 Task: Add a dependency to the task Create a new chatbot for customer support , the existing task  Implement a new cybersecurity system for an organization's IT infrastructure in the project AgileCon
Action: Mouse moved to (52, 291)
Screenshot: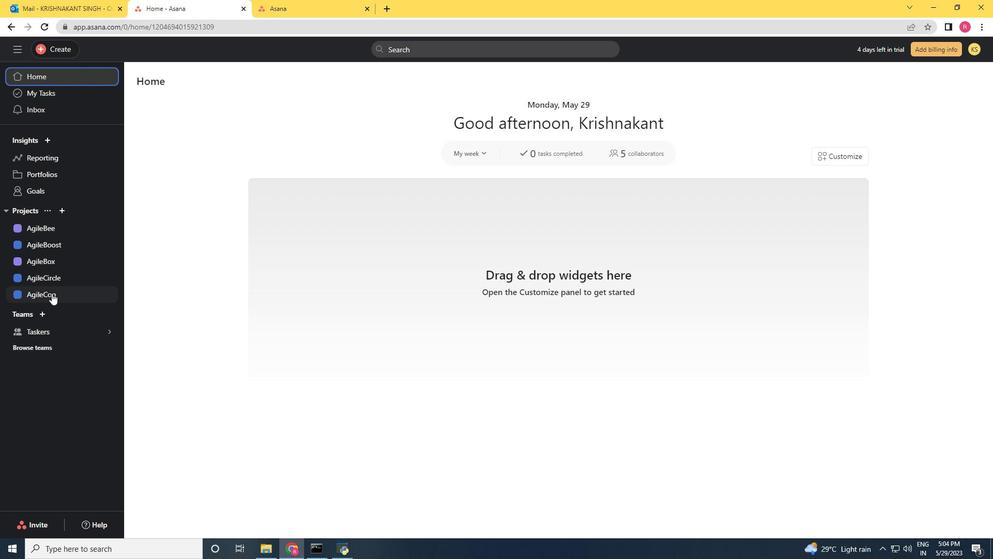 
Action: Mouse pressed left at (52, 291)
Screenshot: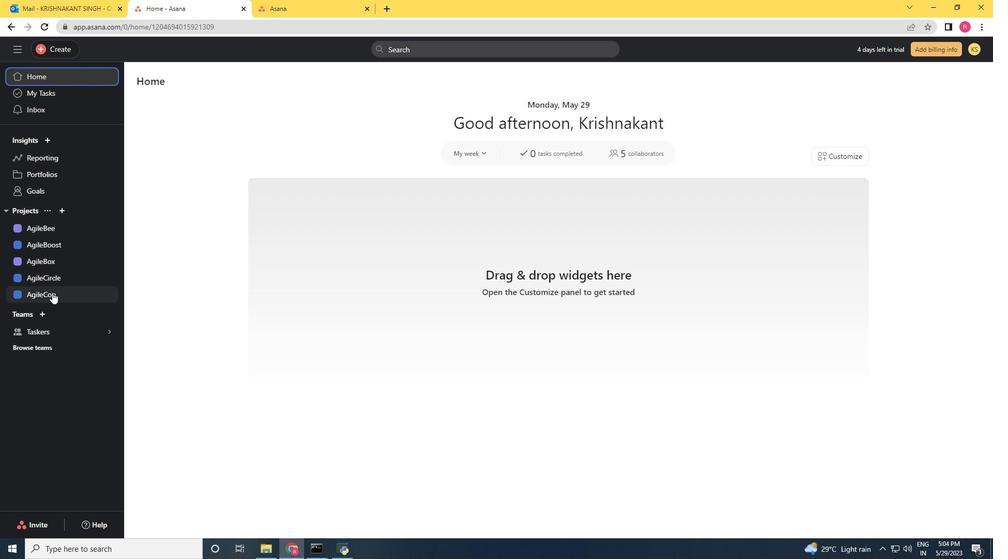 
Action: Mouse moved to (397, 395)
Screenshot: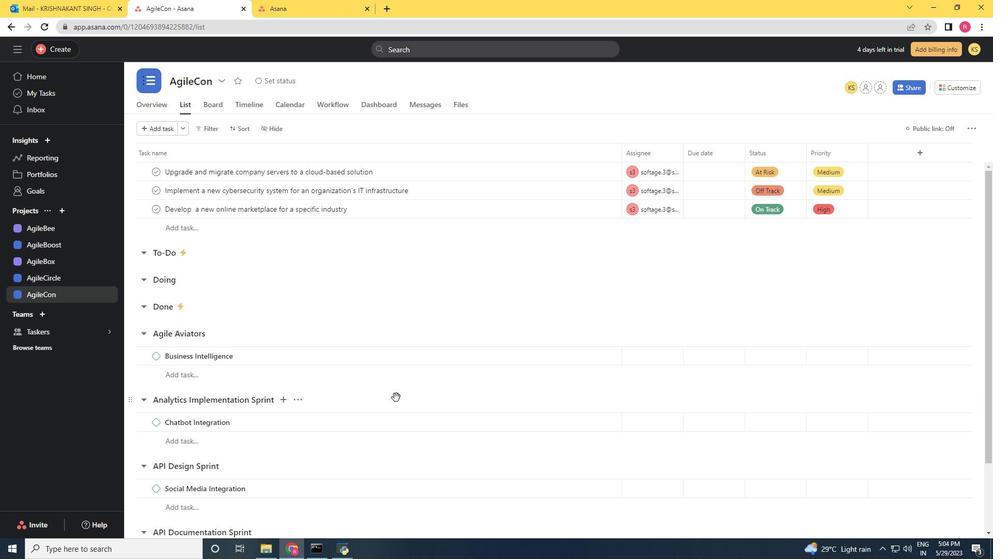 
Action: Mouse scrolled (397, 395) with delta (0, 0)
Screenshot: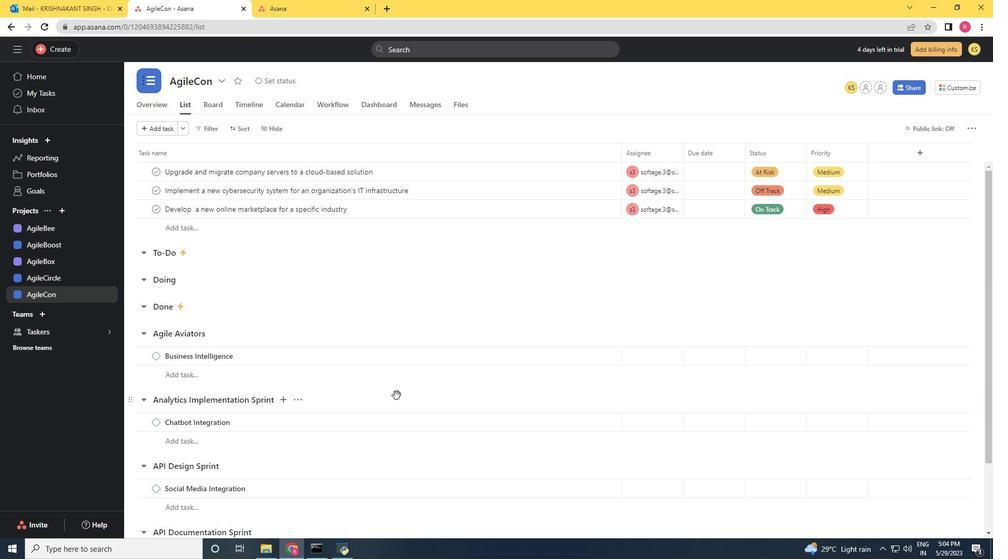 
Action: Mouse scrolled (397, 394) with delta (0, 0)
Screenshot: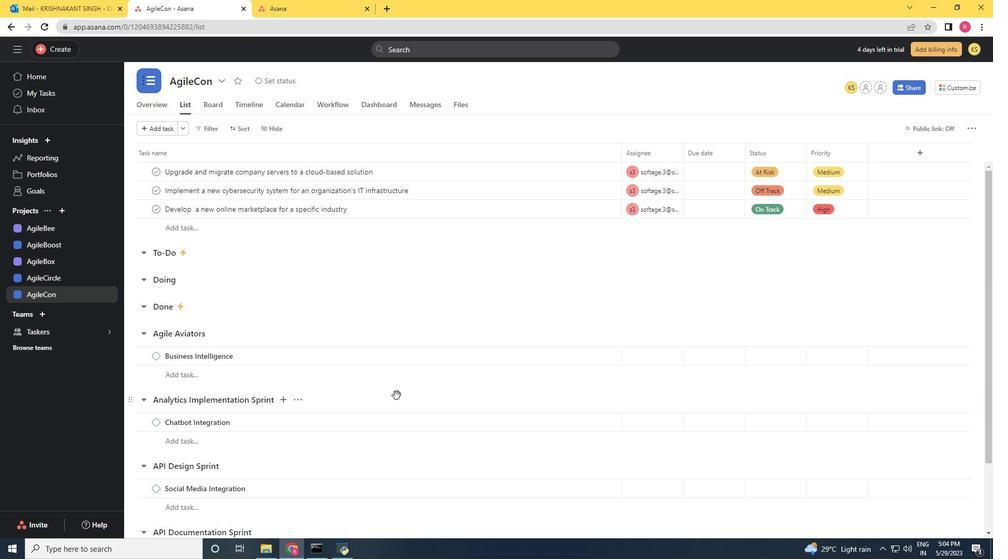 
Action: Mouse scrolled (397, 394) with delta (0, 0)
Screenshot: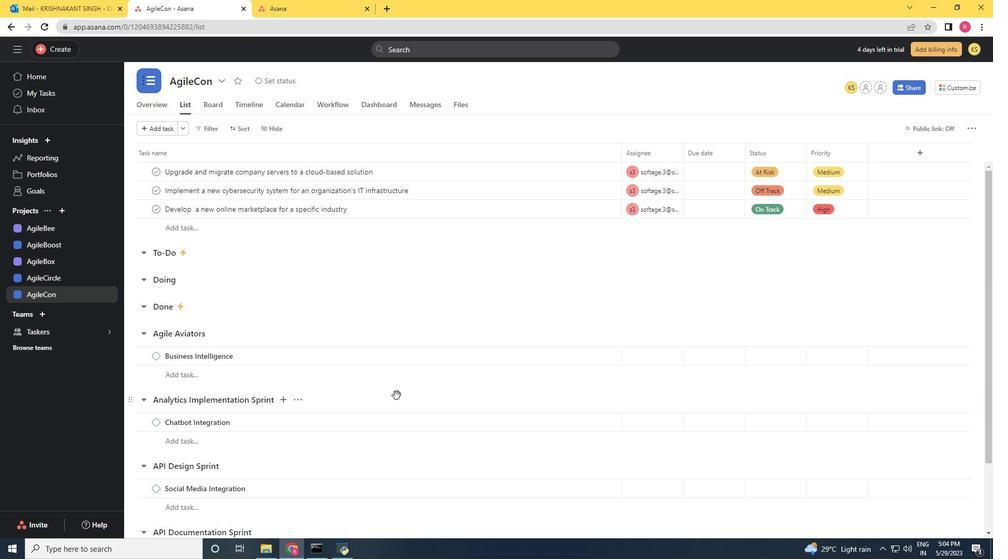 
Action: Mouse scrolled (397, 394) with delta (0, 0)
Screenshot: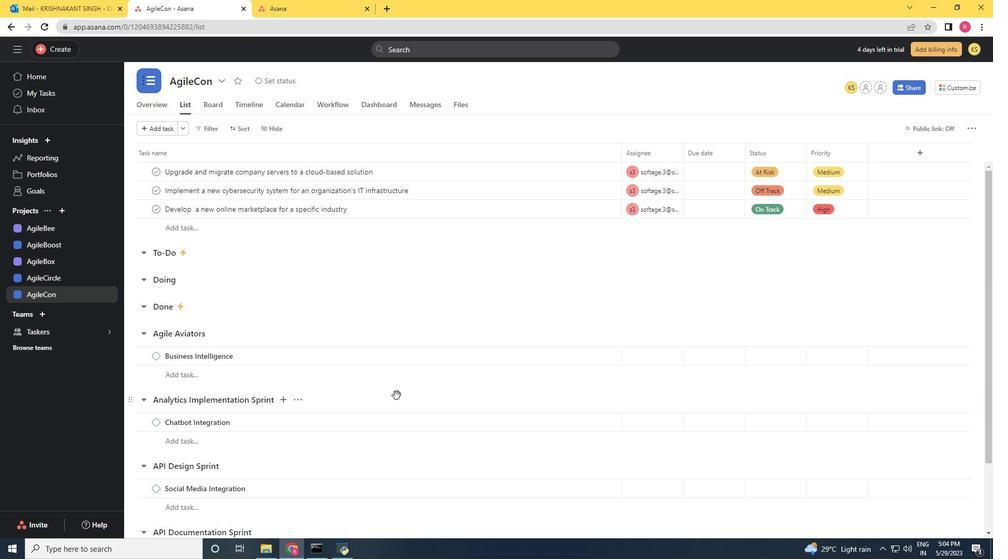 
Action: Mouse scrolled (397, 394) with delta (0, 0)
Screenshot: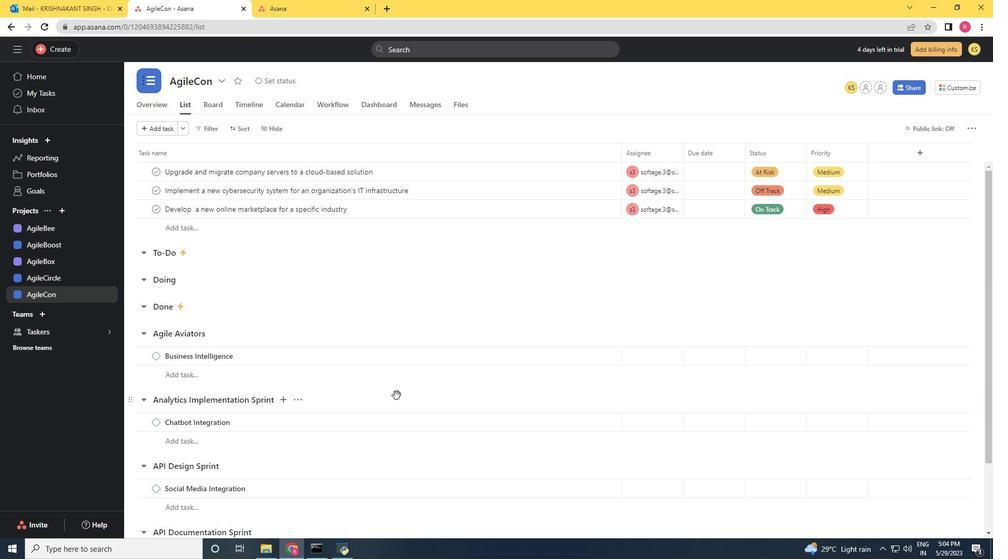 
Action: Mouse scrolled (397, 394) with delta (0, 0)
Screenshot: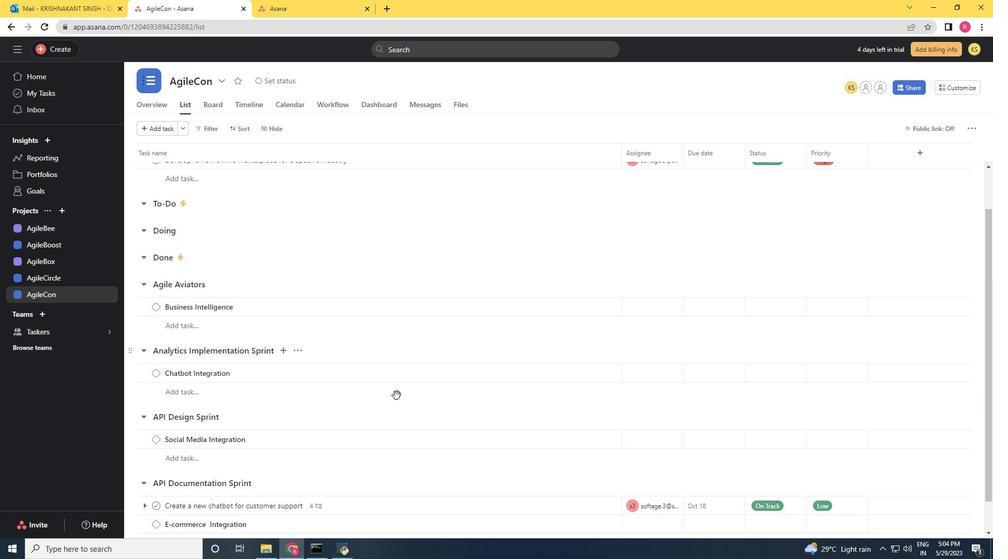 
Action: Mouse scrolled (397, 394) with delta (0, 0)
Screenshot: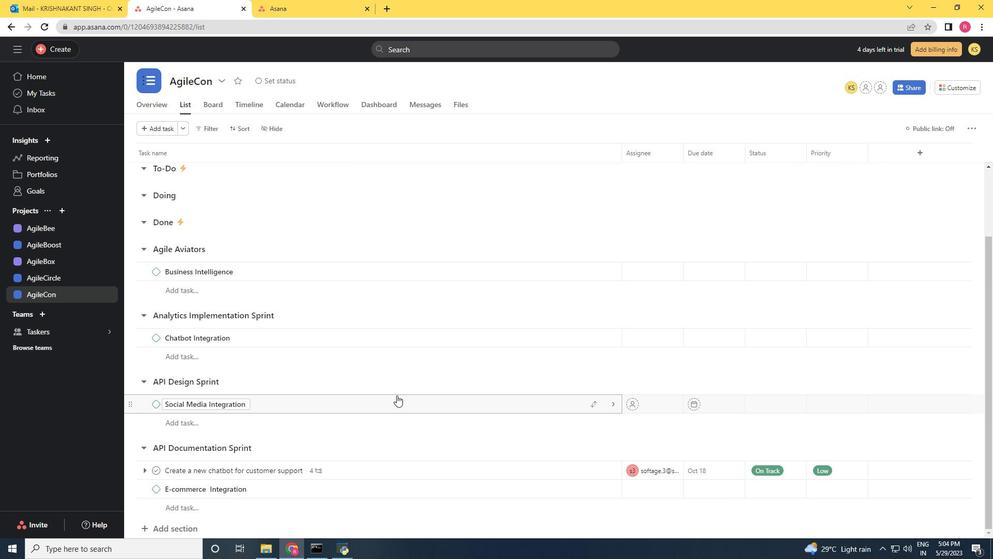 
Action: Mouse moved to (375, 468)
Screenshot: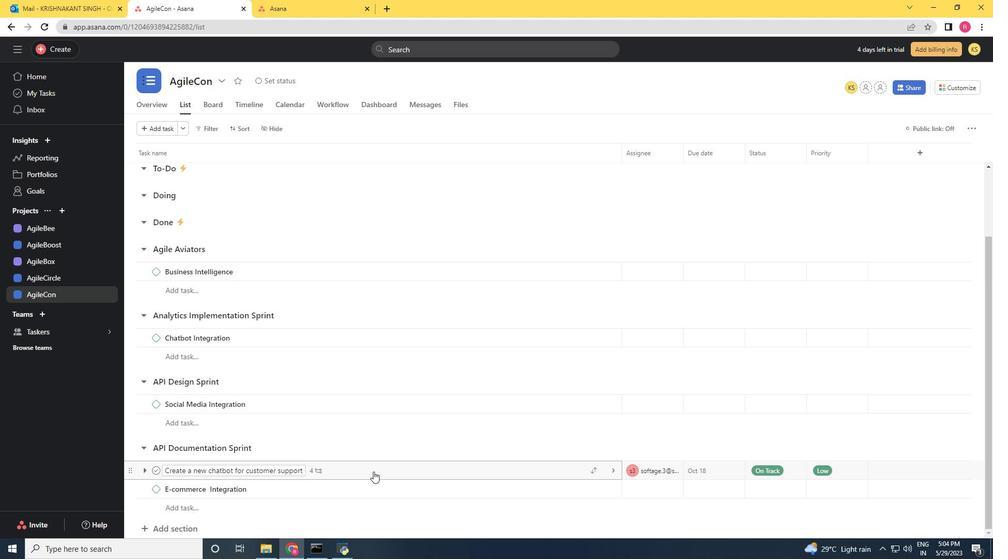 
Action: Mouse pressed left at (375, 468)
Screenshot: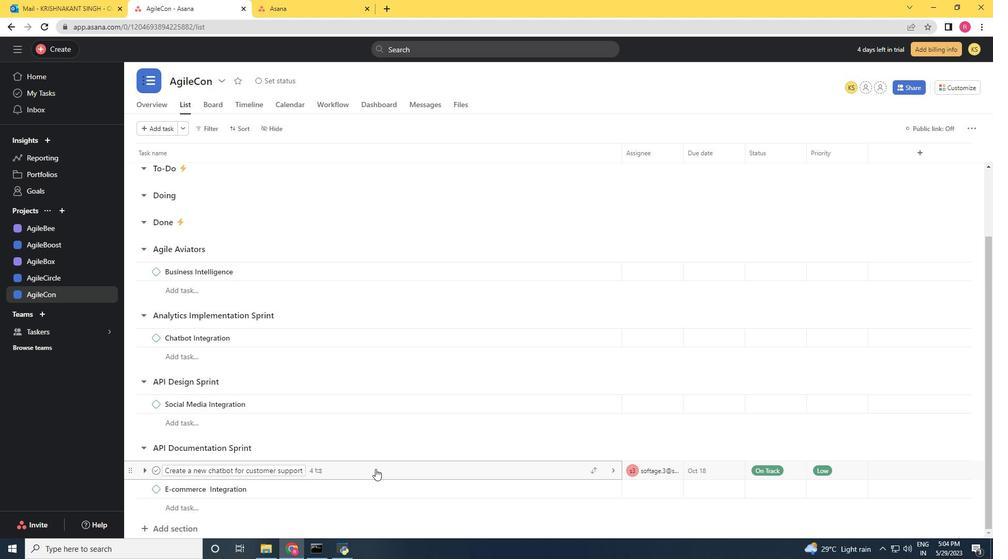 
Action: Mouse moved to (741, 285)
Screenshot: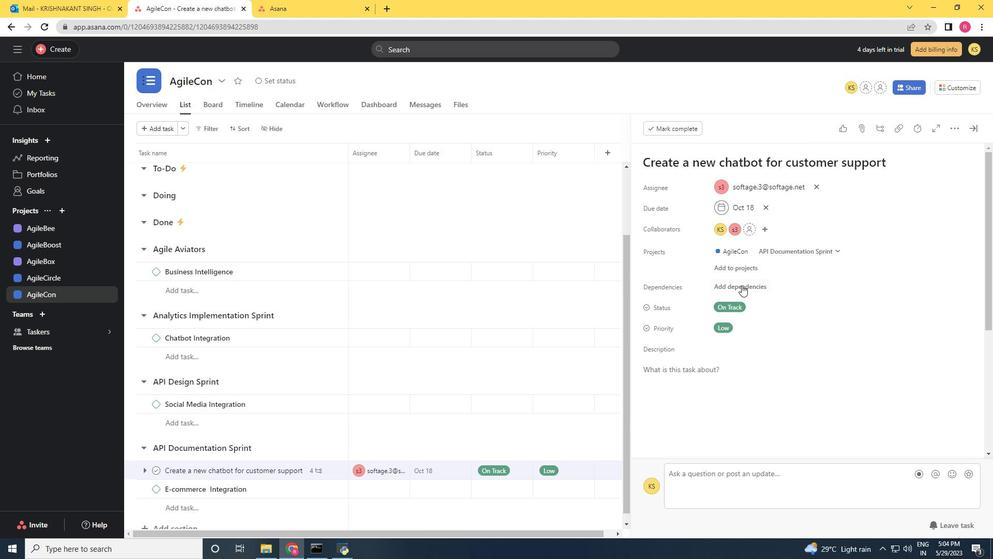 
Action: Mouse pressed left at (741, 285)
Screenshot: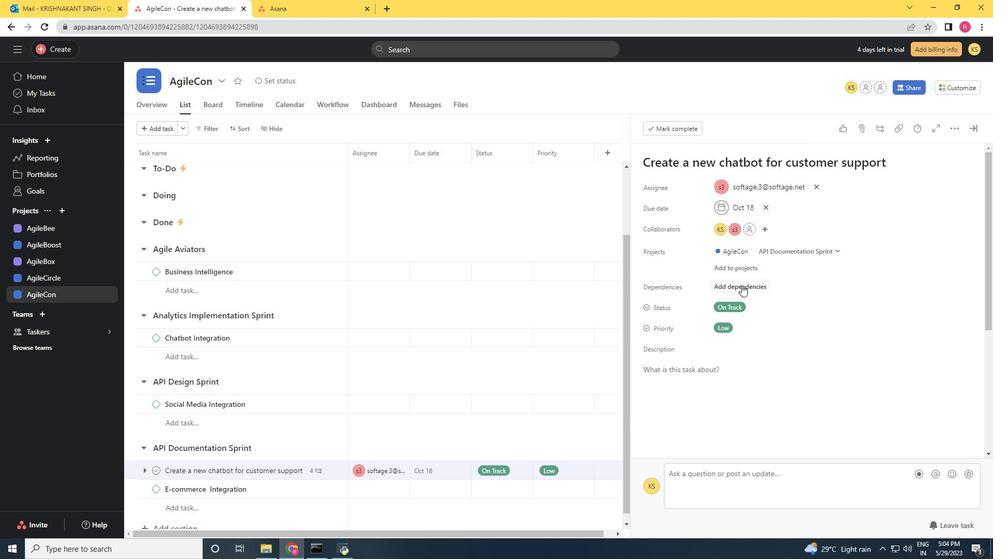 
Action: Key pressed <Key.shift>Create<Key.space>a<Key.space>new<Key.space>chatbot<Key.space><Key.space>fo<Key.space><Key.space><Key.backspace><Key.backspace>r<Key.space>customer<Key.space><Key.space>support
Screenshot: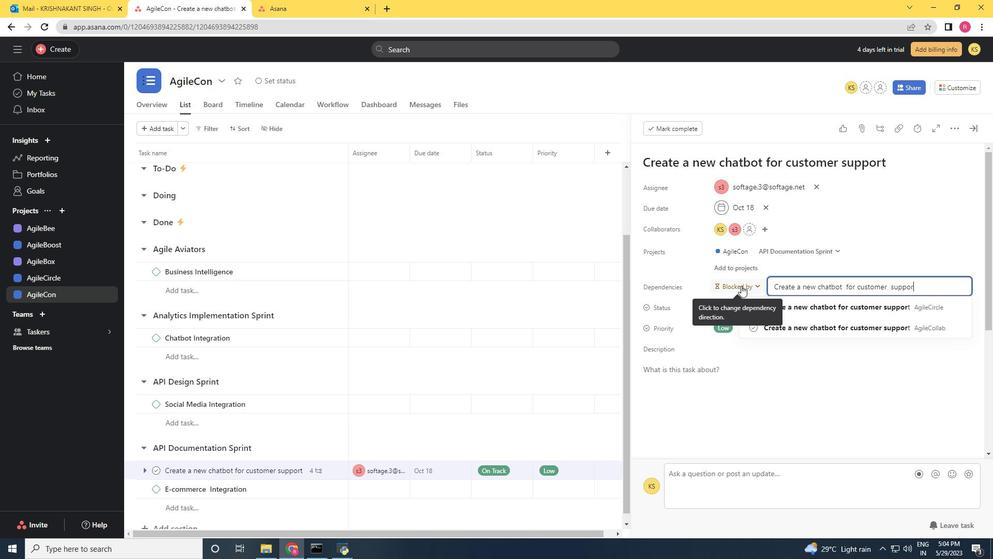 
Action: Mouse moved to (831, 316)
Screenshot: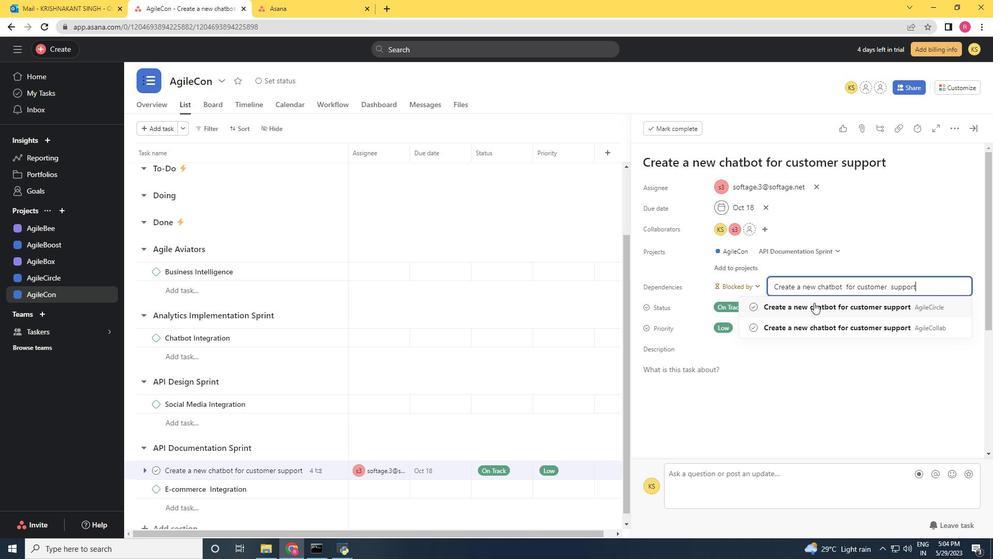 
Action: Mouse pressed left at (831, 316)
Screenshot: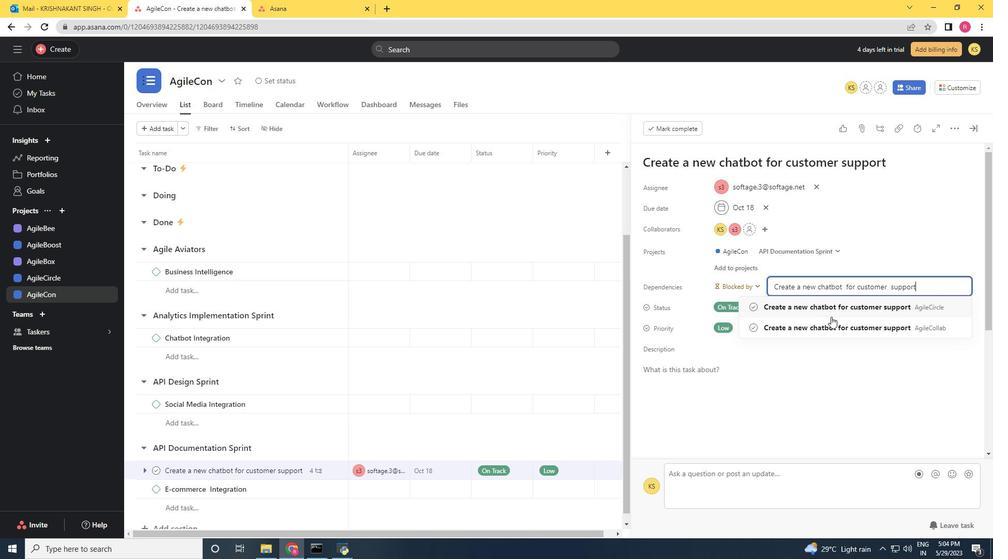 
Action: Mouse moved to (836, 283)
Screenshot: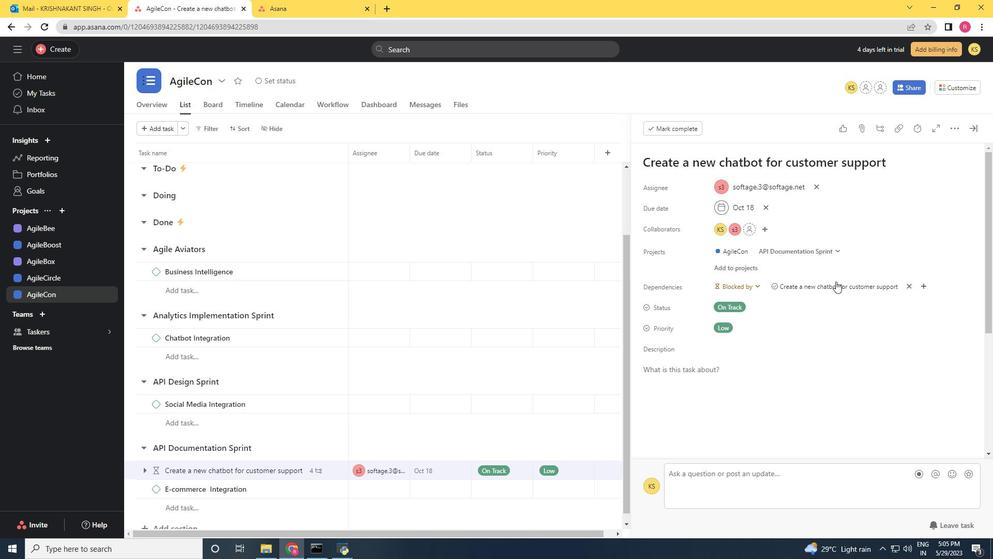 
Action: Mouse pressed left at (836, 283)
Screenshot: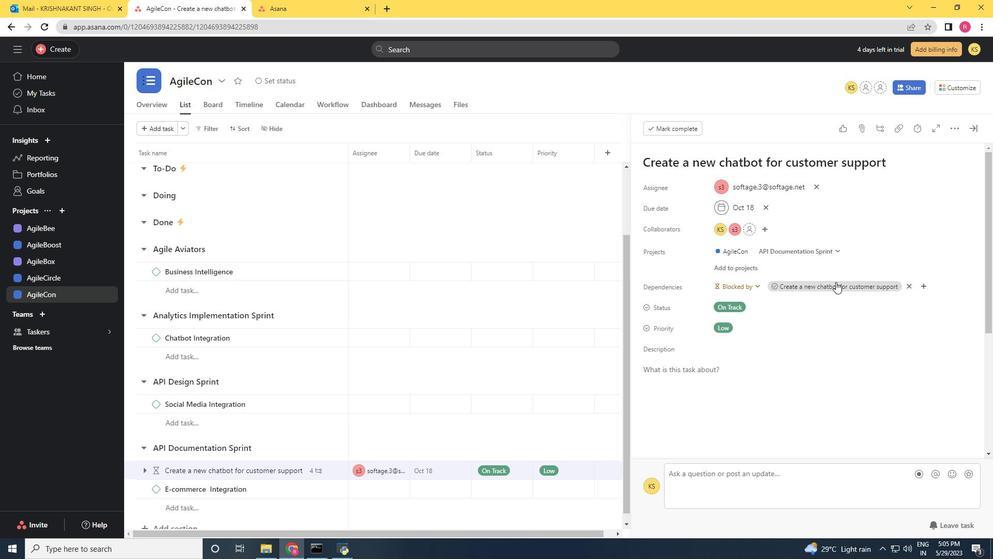 
Action: Mouse moved to (926, 310)
Screenshot: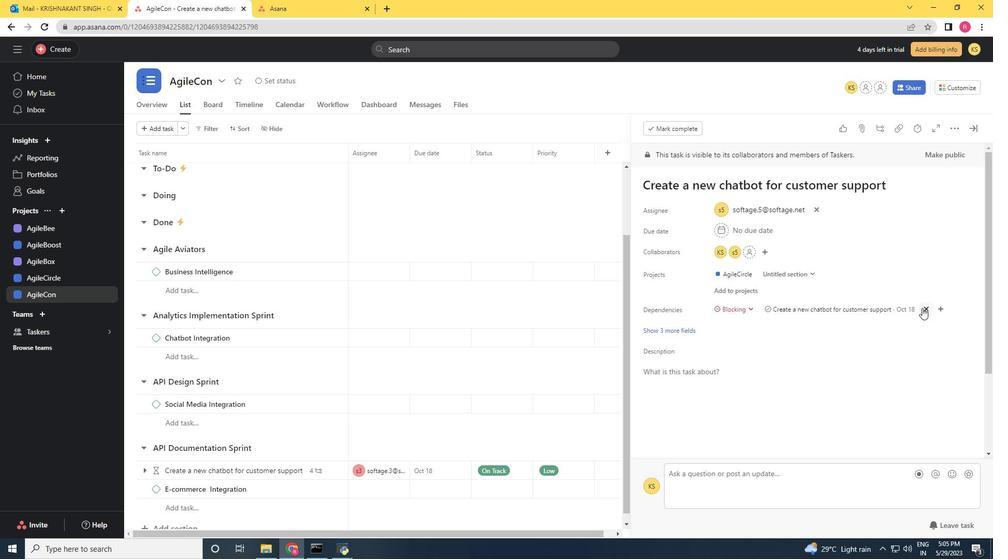 
Action: Mouse pressed left at (926, 310)
Screenshot: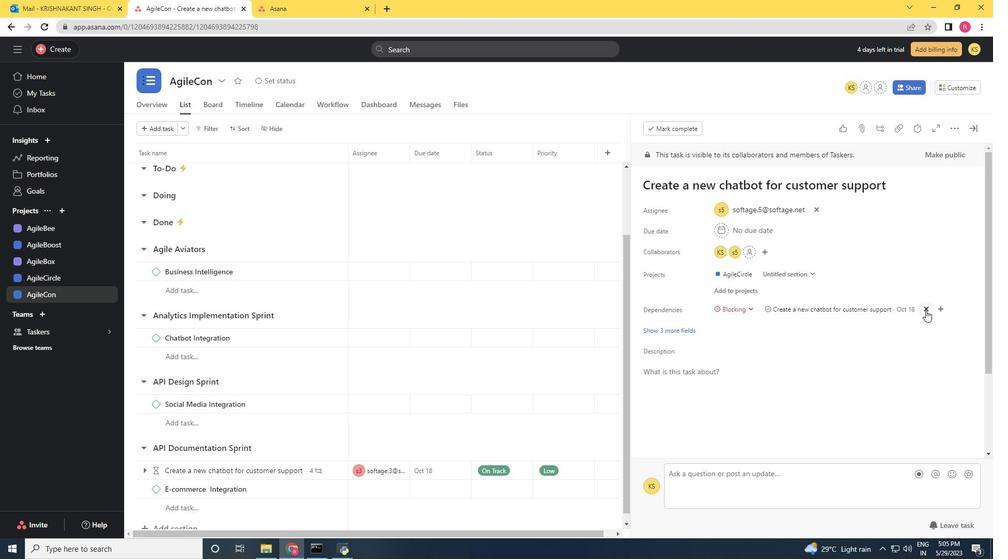 
Action: Mouse moved to (750, 310)
Screenshot: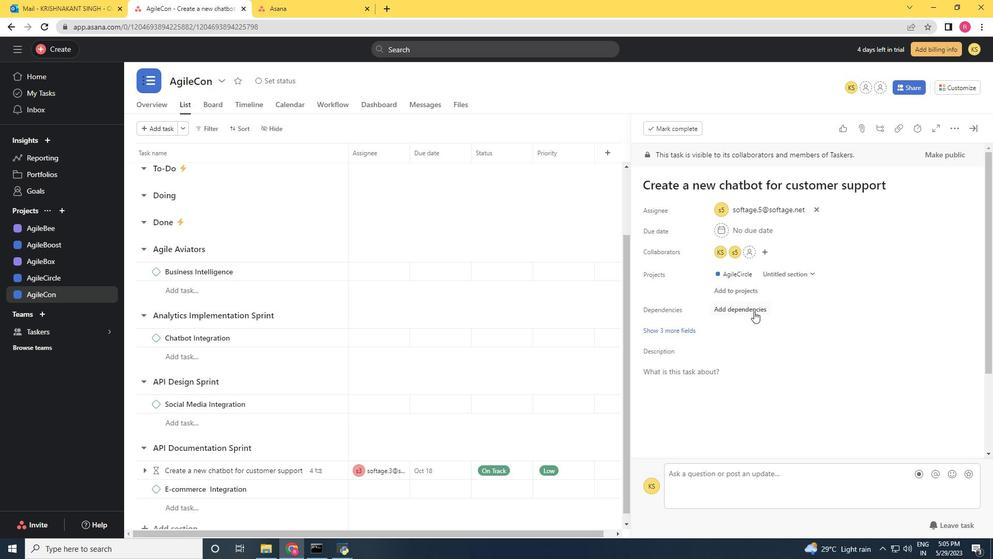 
Action: Mouse pressed left at (750, 310)
Screenshot: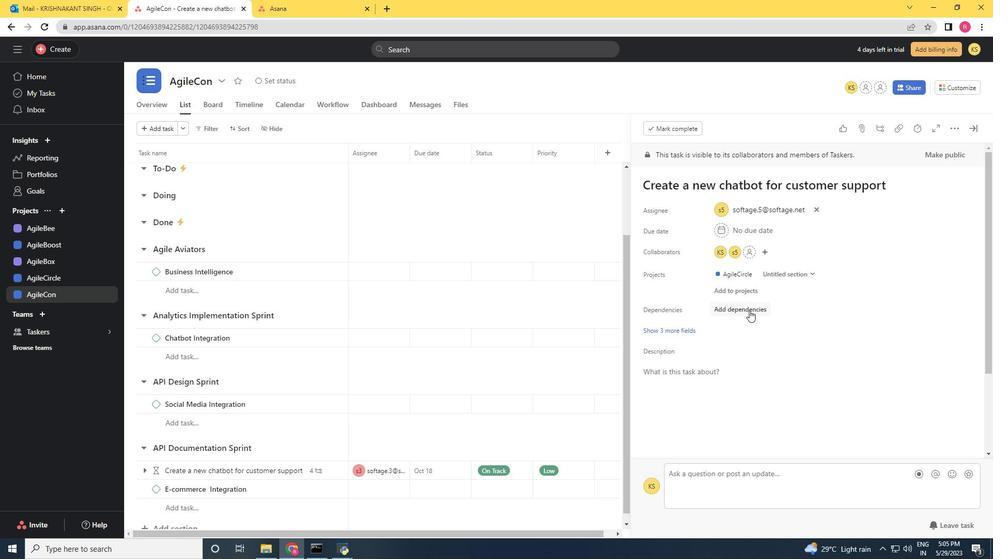 
Action: Key pressed <Key.shift>Implement<Key.space>a<Key.space>new<Key.space><Key.space>cyber
Screenshot: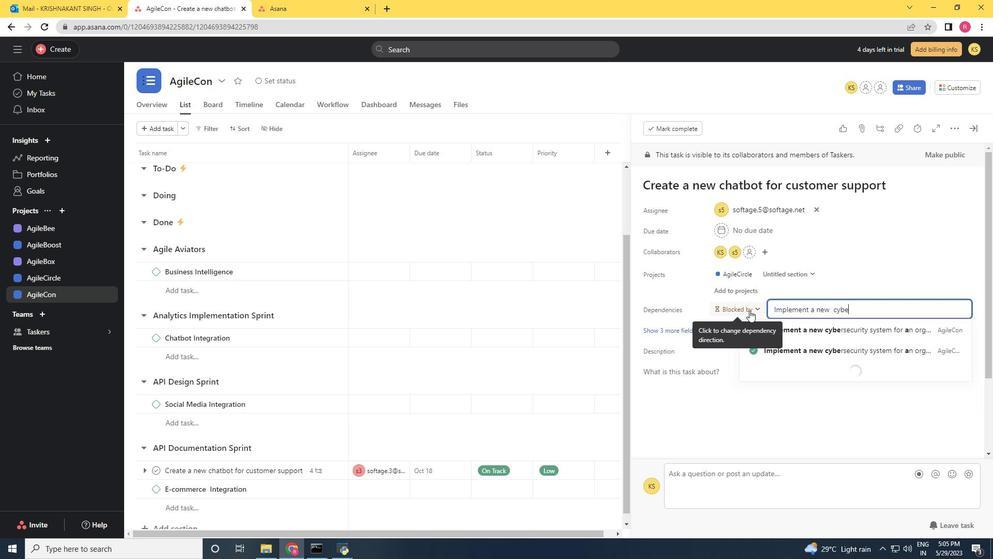 
Action: Mouse scrolled (750, 311) with delta (0, 0)
Screenshot: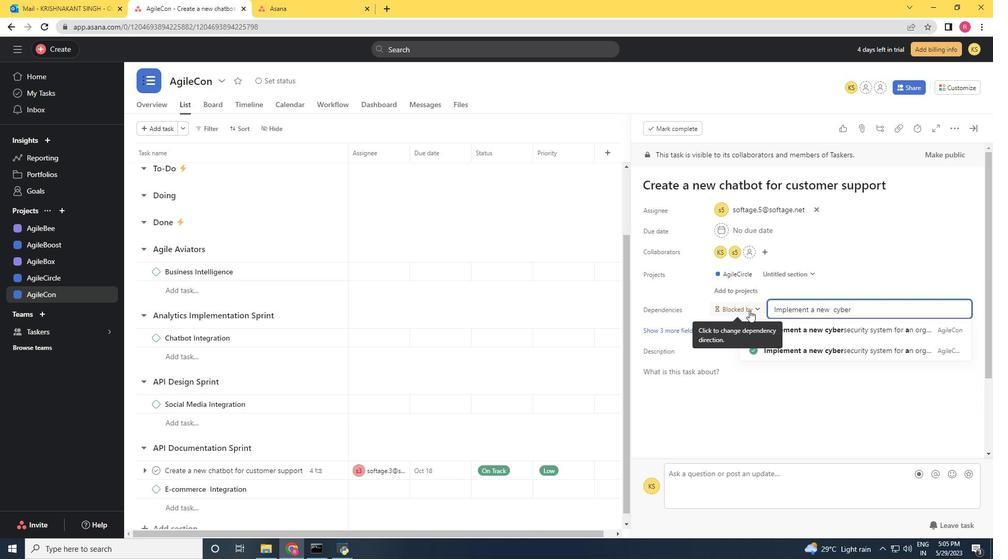 
Action: Mouse moved to (787, 355)
Screenshot: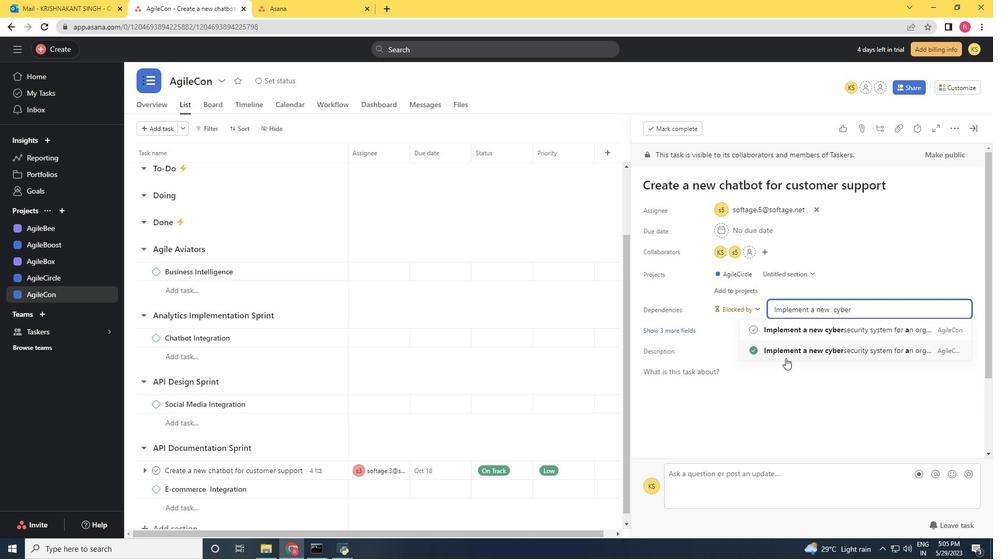 
Action: Mouse pressed left at (787, 355)
Screenshot: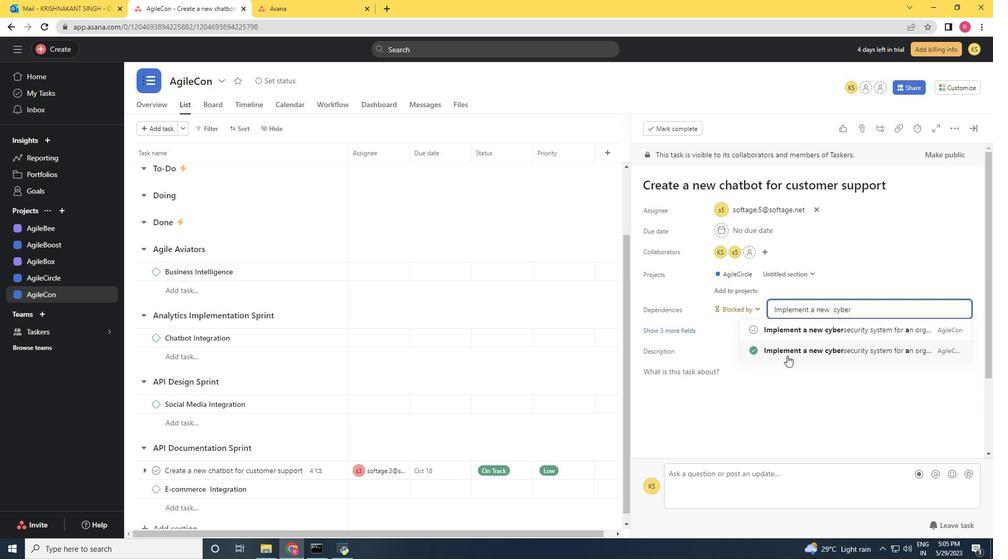 
Action: Mouse moved to (827, 304)
Screenshot: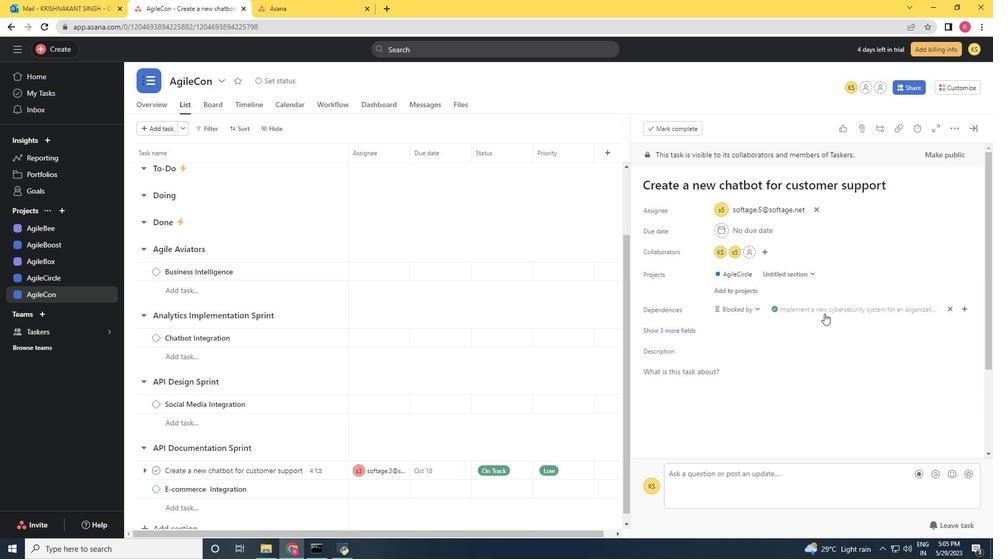 
Action: Mouse pressed left at (827, 304)
Screenshot: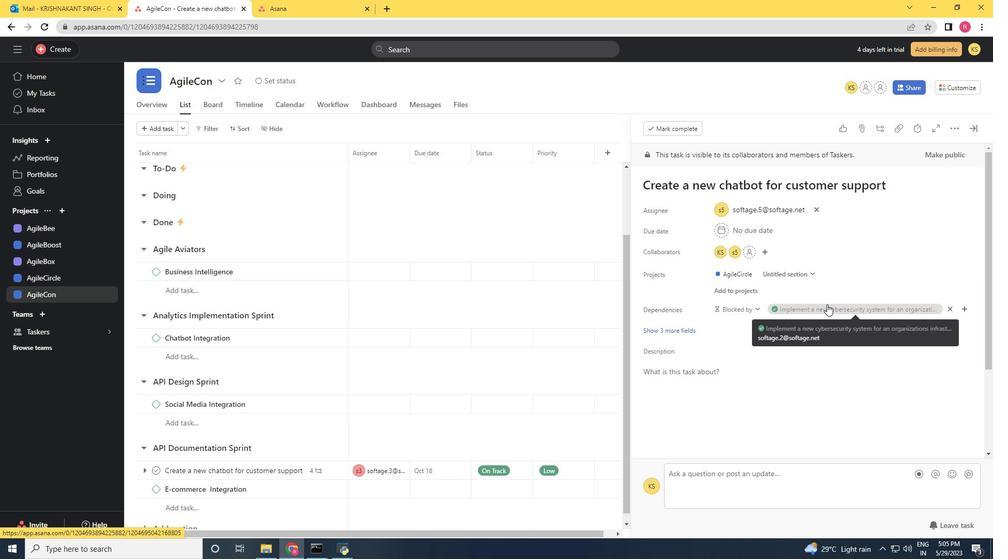 
Action: Mouse moved to (756, 320)
Screenshot: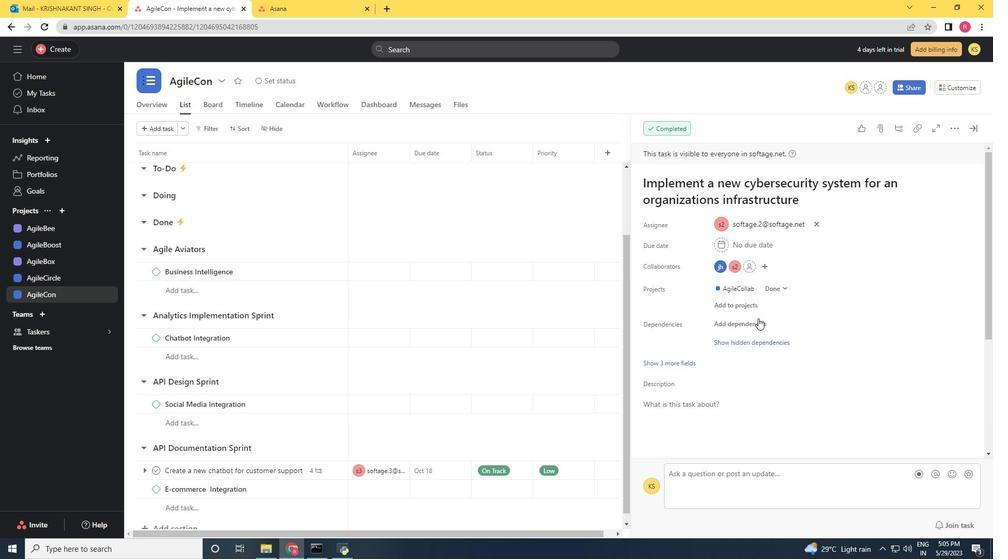 
Action: Mouse pressed left at (756, 320)
Screenshot: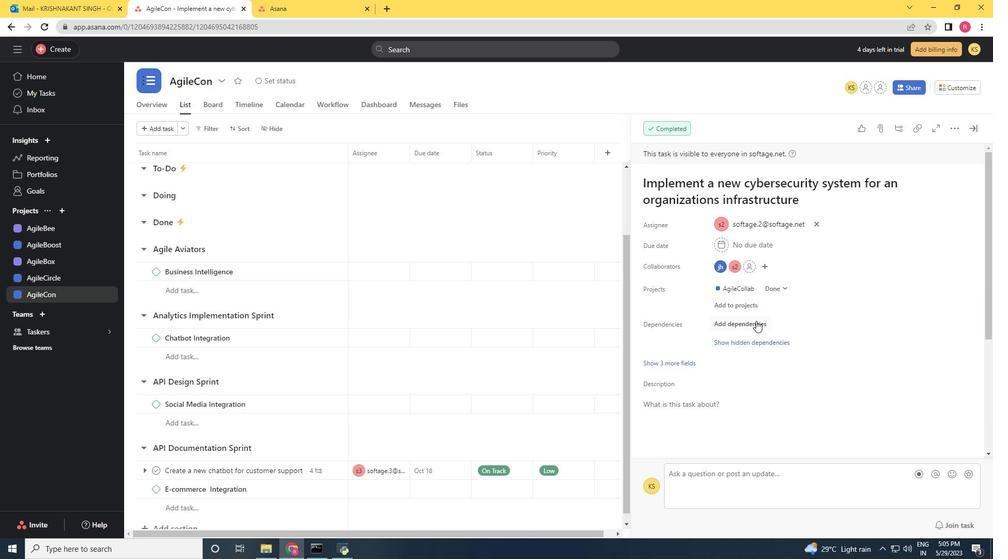 
Action: Key pressed <Key.shift>Implement<Key.space>a<Key.space>new<Key.space>cyber
Screenshot: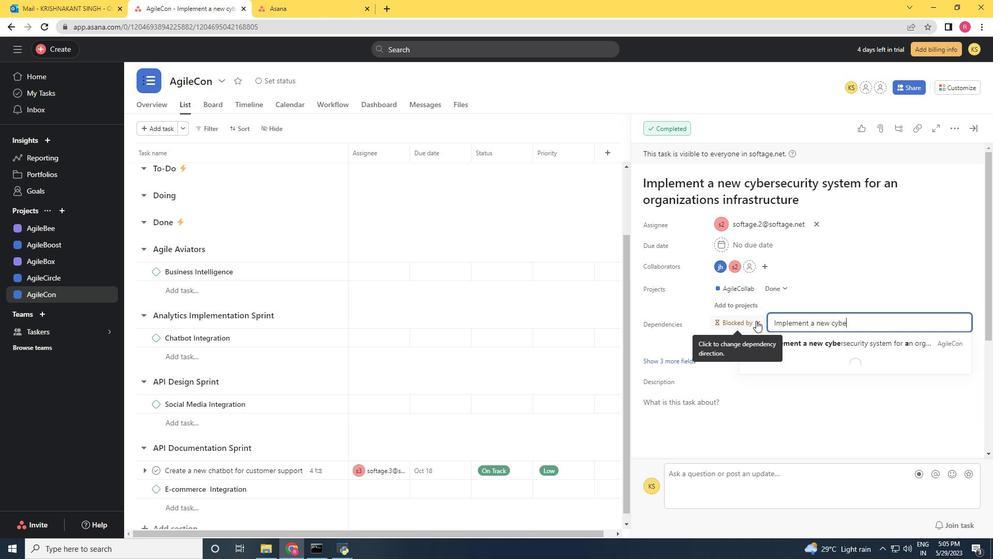 
Action: Mouse moved to (807, 341)
Screenshot: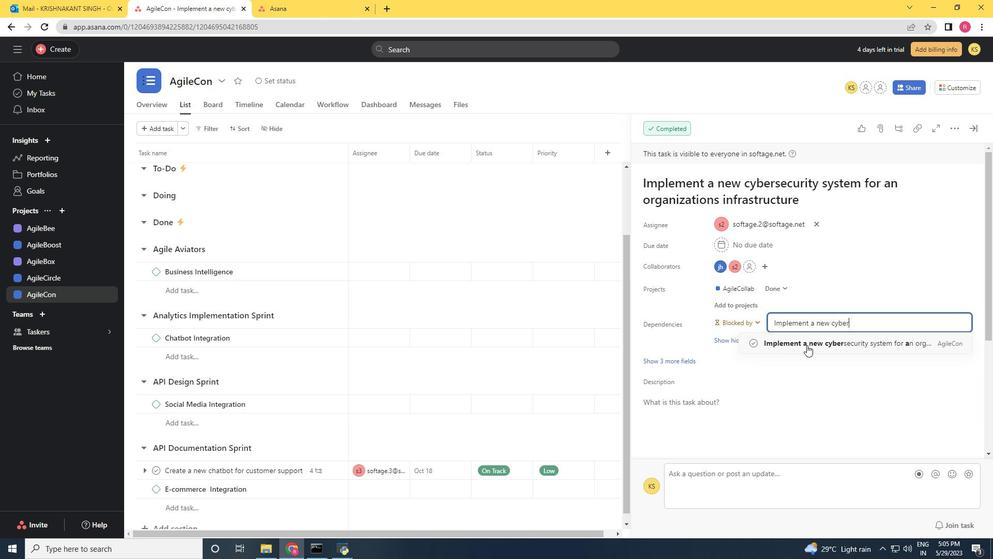 
Action: Mouse pressed left at (807, 341)
Screenshot: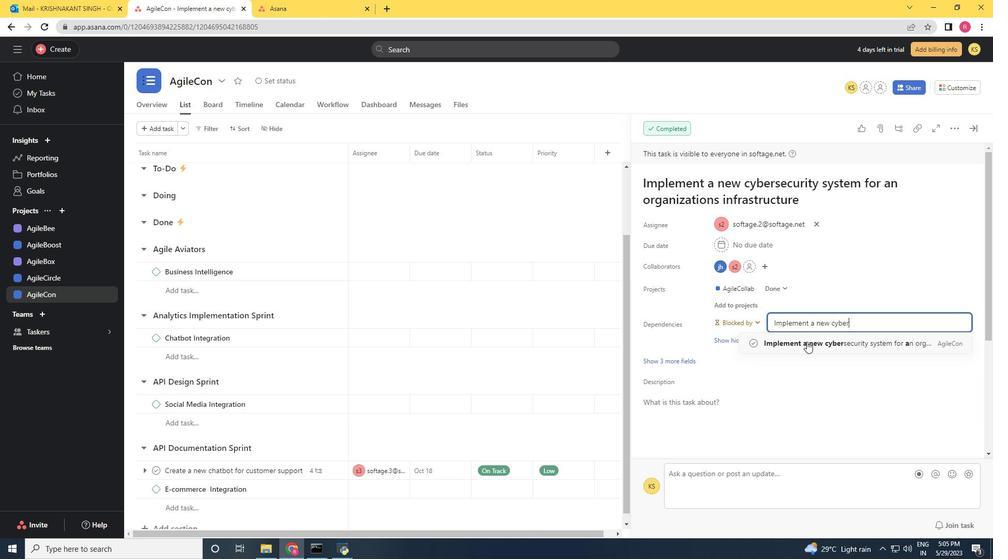 
Action: Mouse moved to (806, 359)
Screenshot: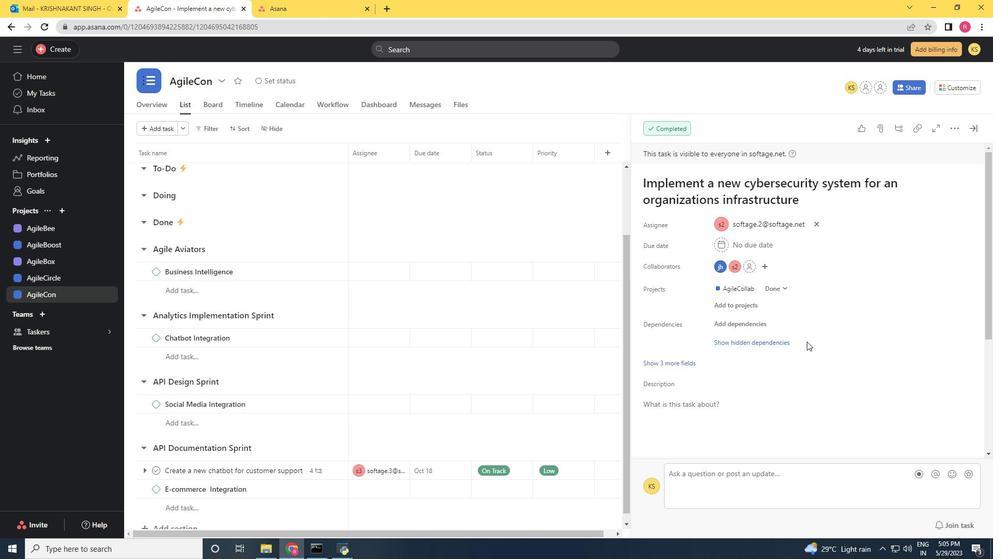 
